 Task: Move the primary side bar to the right.
Action: Mouse moved to (130, 152)
Screenshot: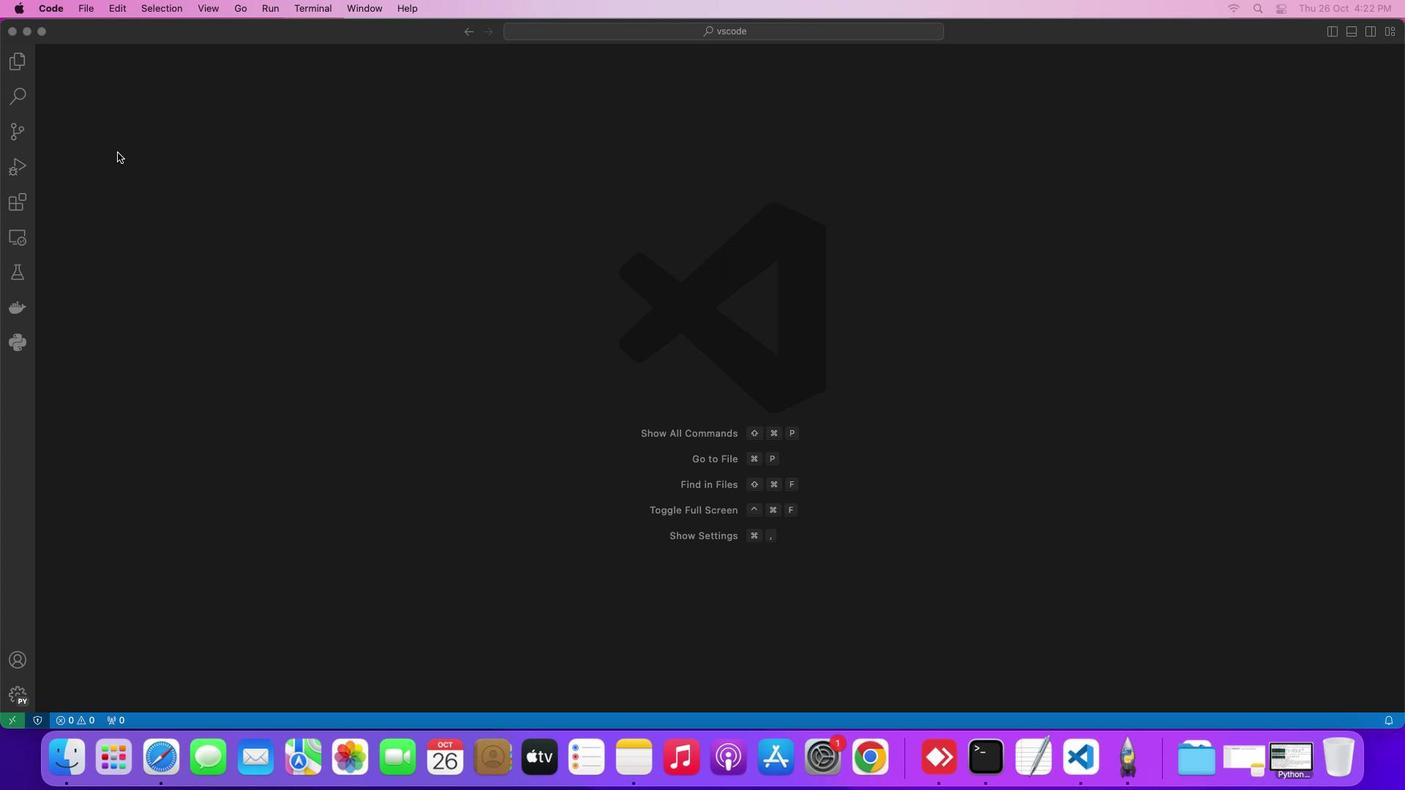 
Action: Mouse pressed left at (130, 152)
Screenshot: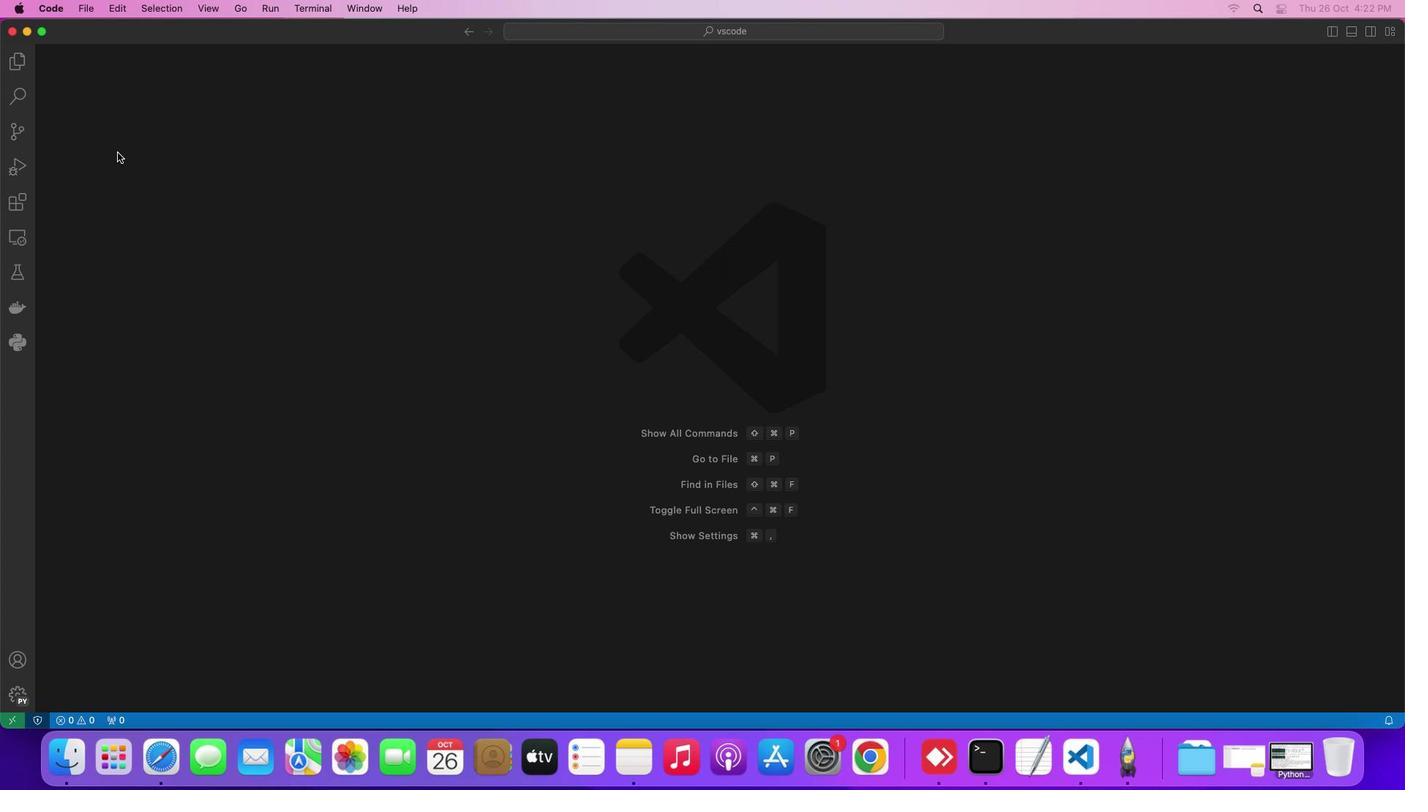 
Action: Mouse moved to (232, 36)
Screenshot: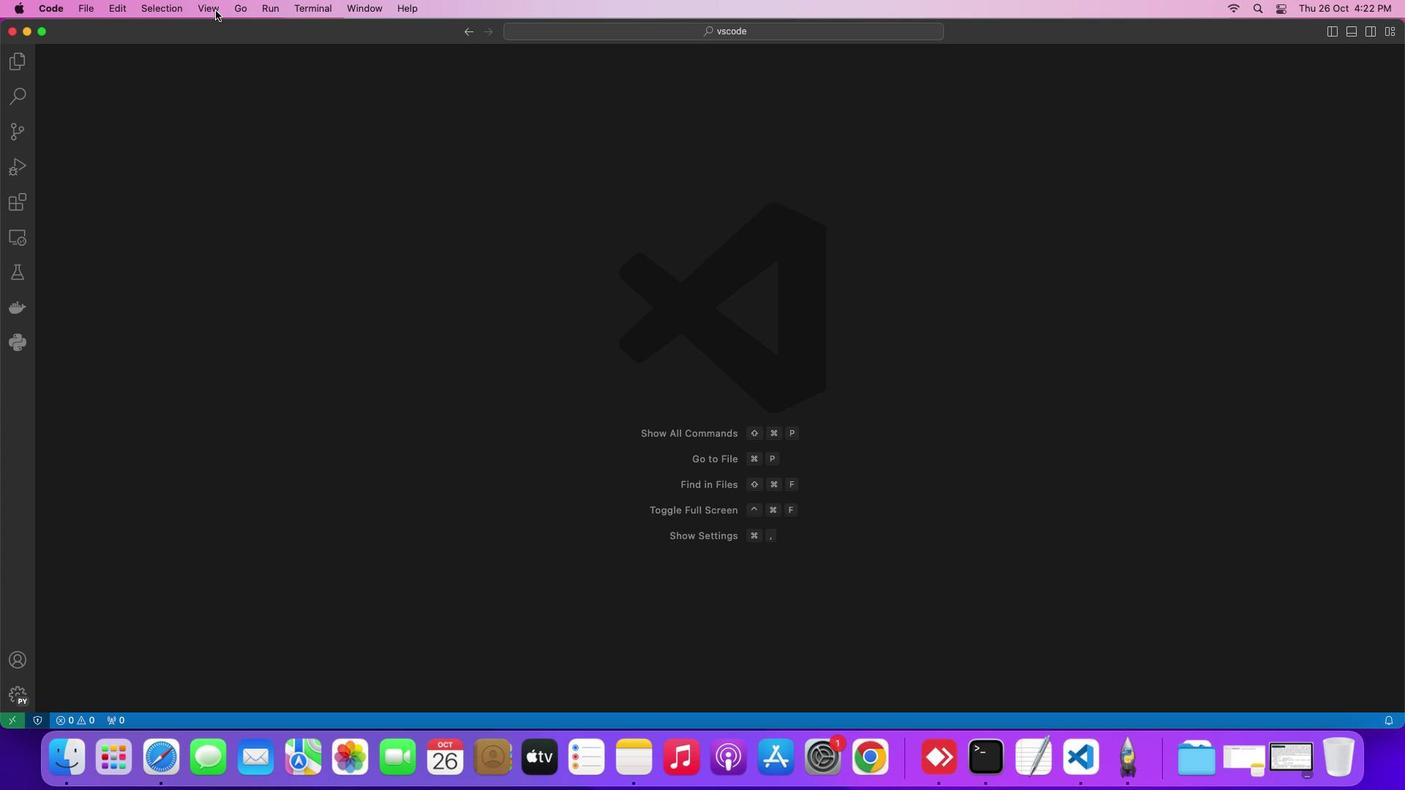 
Action: Mouse pressed left at (232, 36)
Screenshot: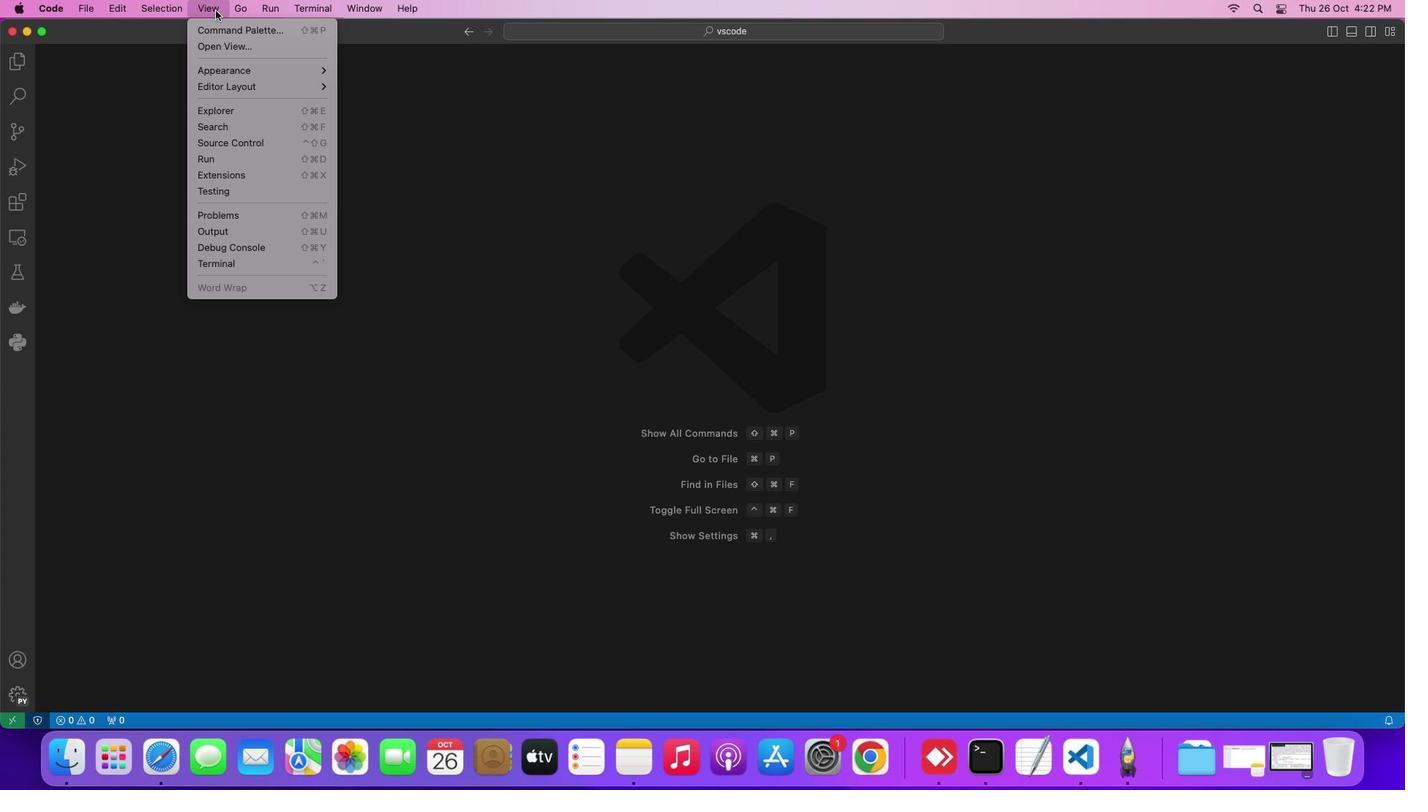 
Action: Mouse moved to (454, 202)
Screenshot: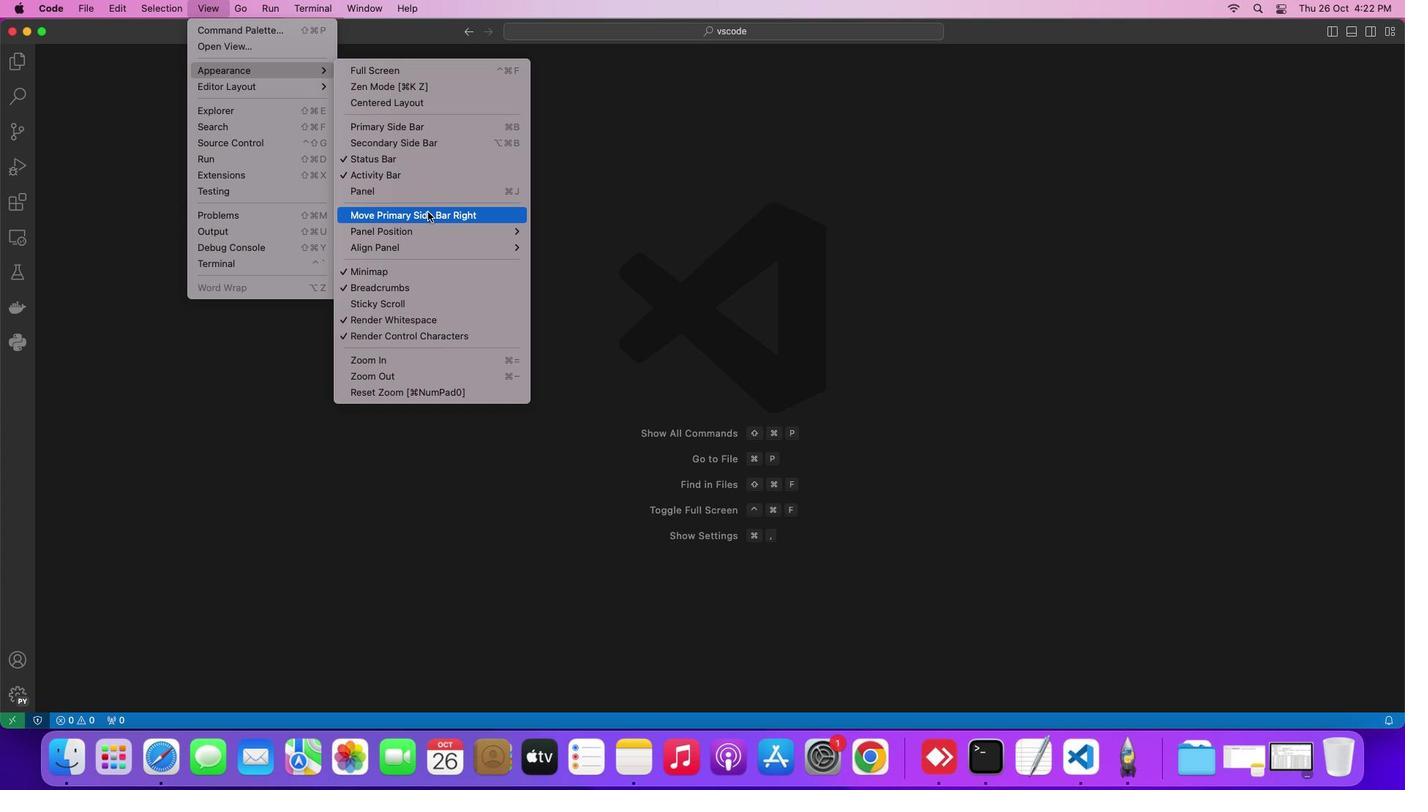 
Action: Mouse pressed left at (454, 202)
Screenshot: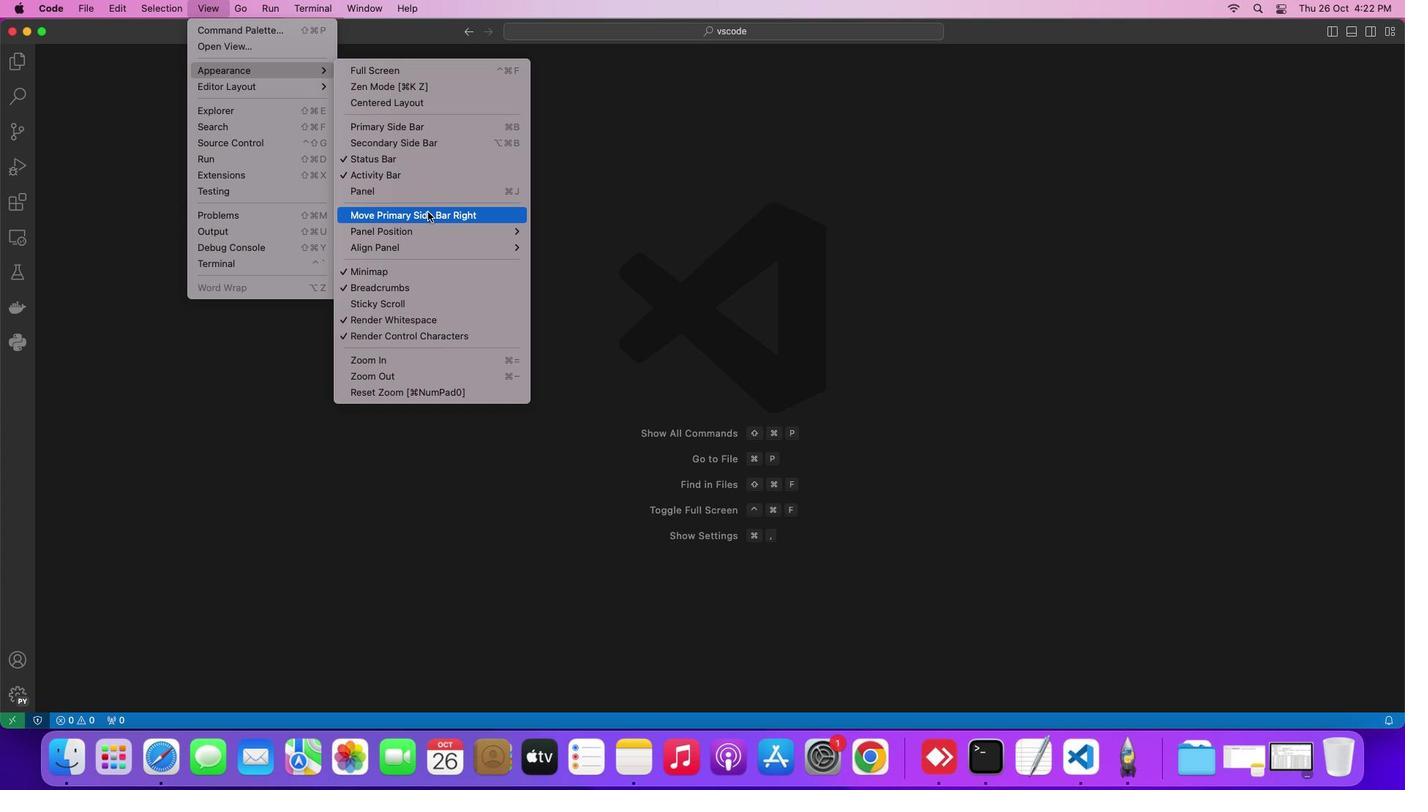 
Action: Mouse moved to (456, 252)
Screenshot: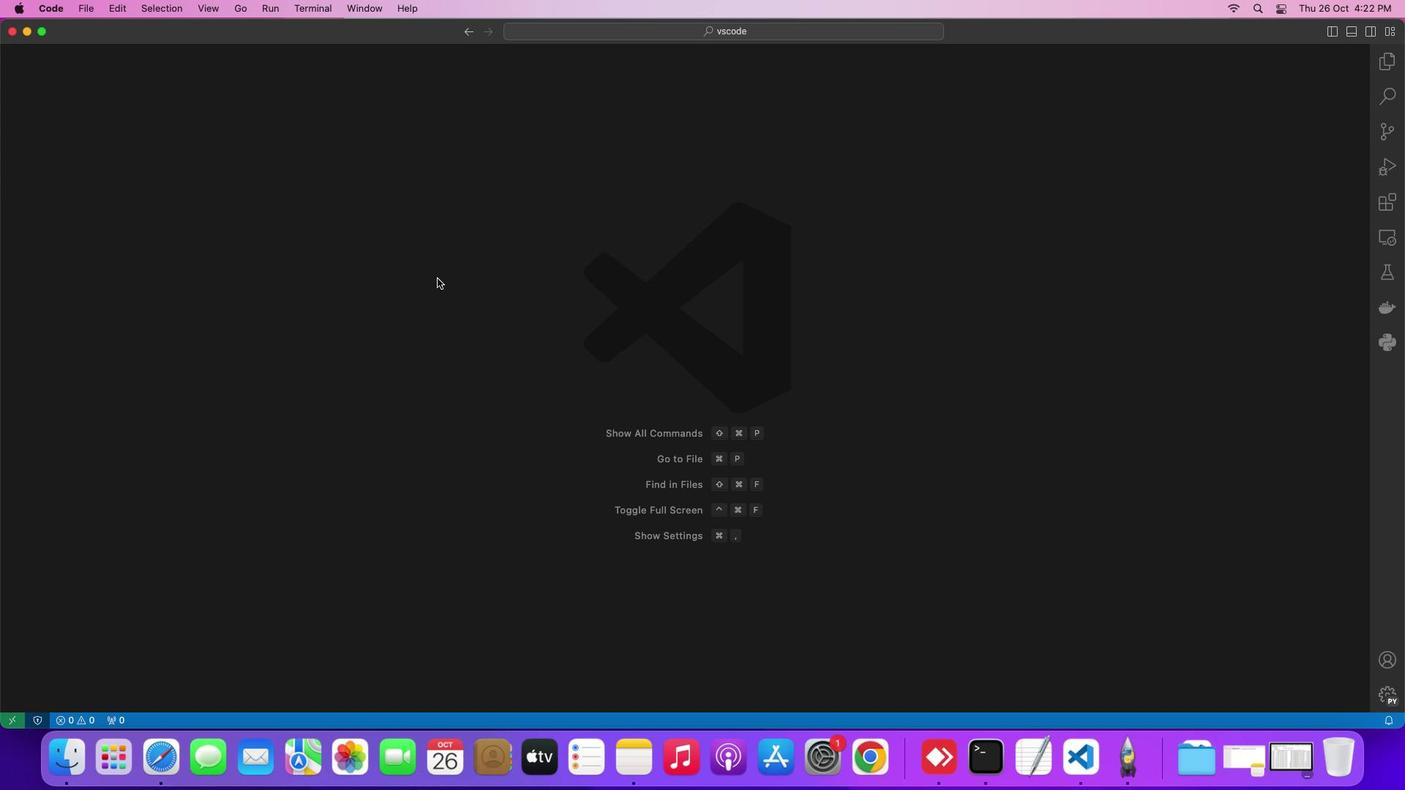 
